 Task: Apply theme plum in current slide.
Action: Mouse moved to (414, 96)
Screenshot: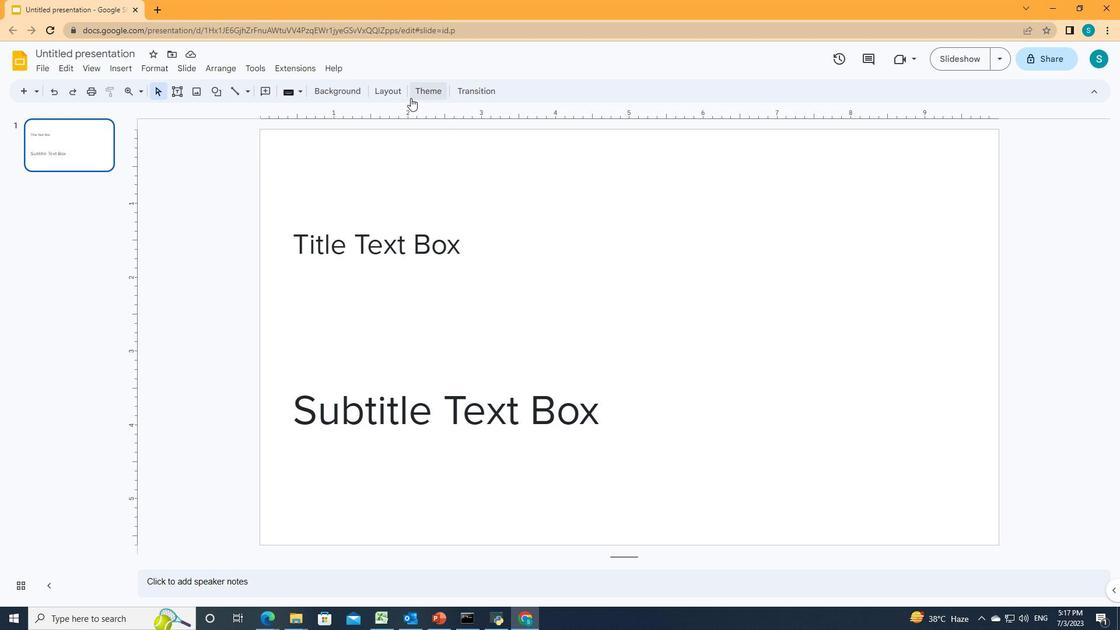 
Action: Mouse pressed left at (414, 96)
Screenshot: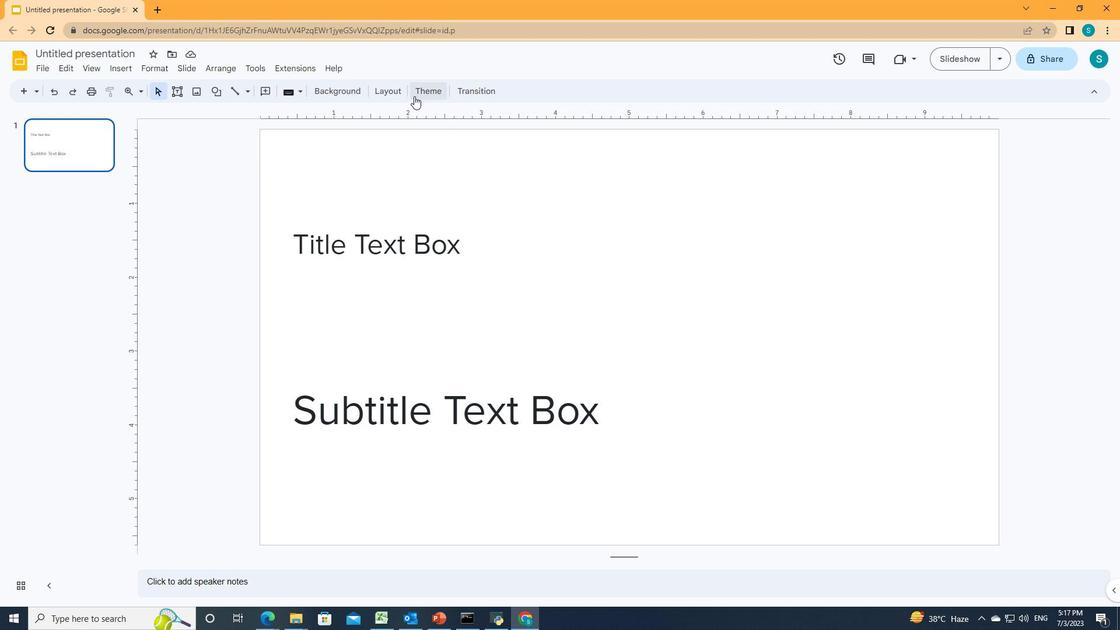 
Action: Mouse moved to (1010, 292)
Screenshot: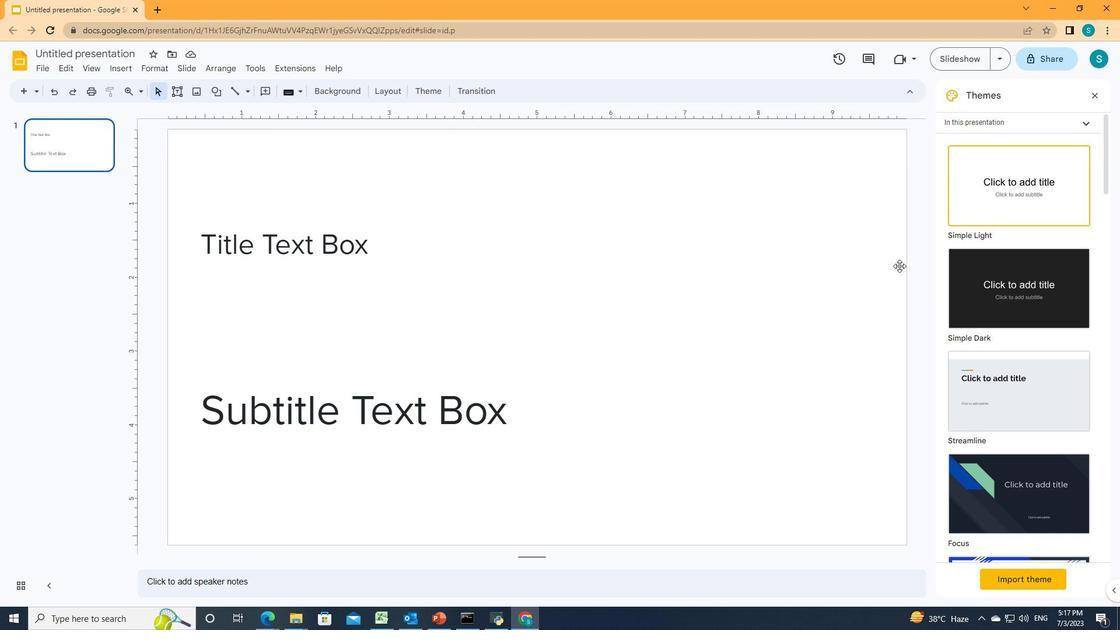 
Action: Mouse scrolled (1010, 291) with delta (0, 0)
Screenshot: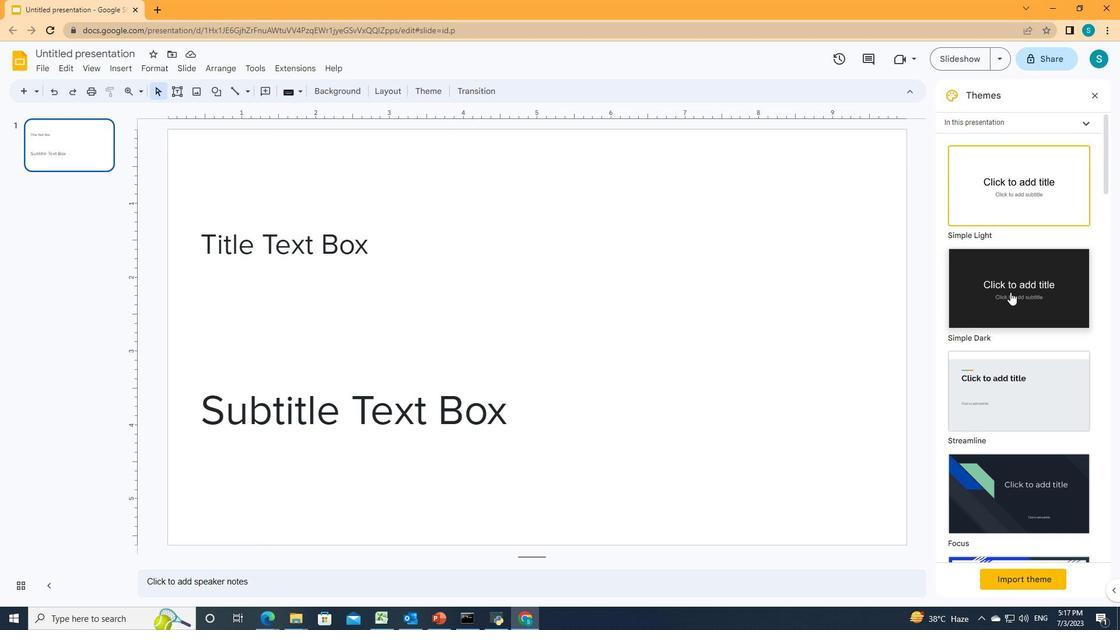 
Action: Mouse scrolled (1010, 291) with delta (0, 0)
Screenshot: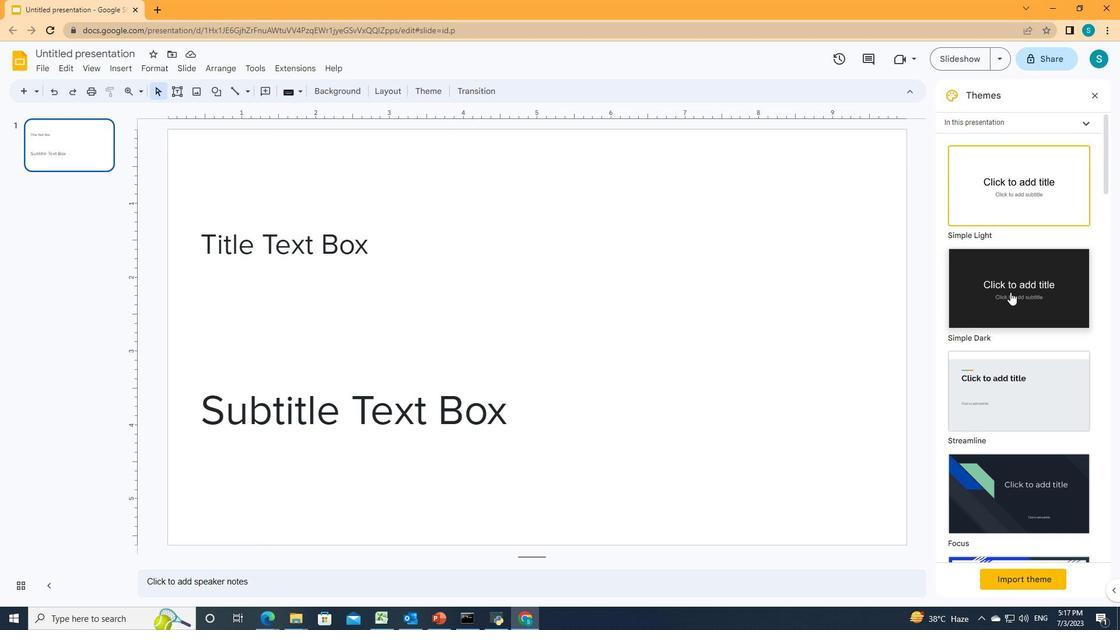 
Action: Mouse scrolled (1010, 291) with delta (0, 0)
Screenshot: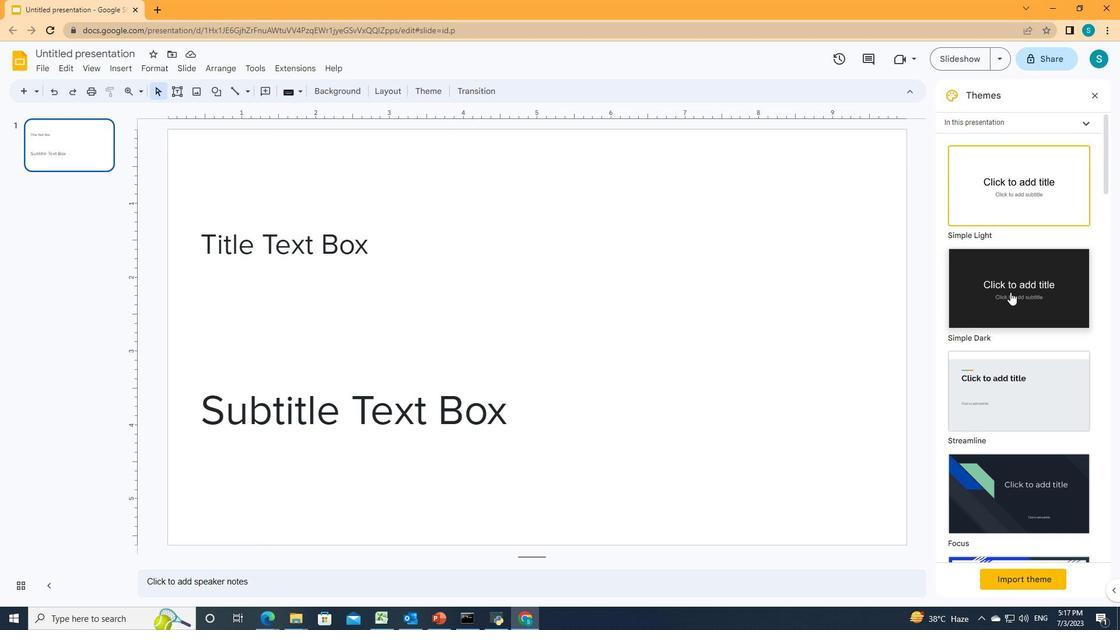 
Action: Mouse scrolled (1010, 291) with delta (0, 0)
Screenshot: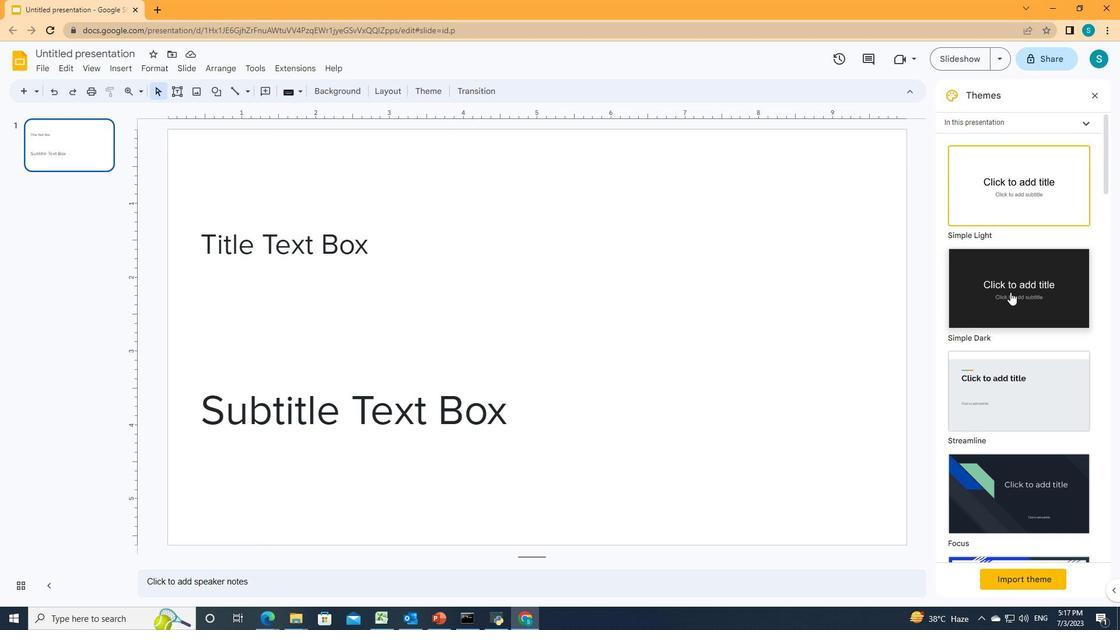 
Action: Mouse scrolled (1010, 291) with delta (0, 0)
Screenshot: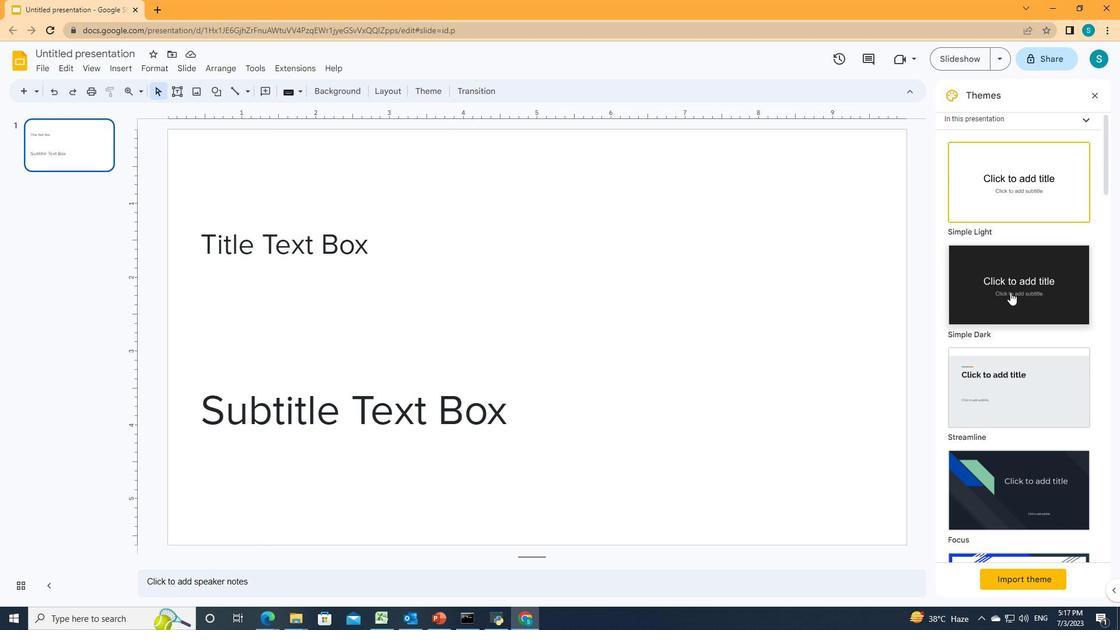 
Action: Mouse scrolled (1010, 291) with delta (0, 0)
Screenshot: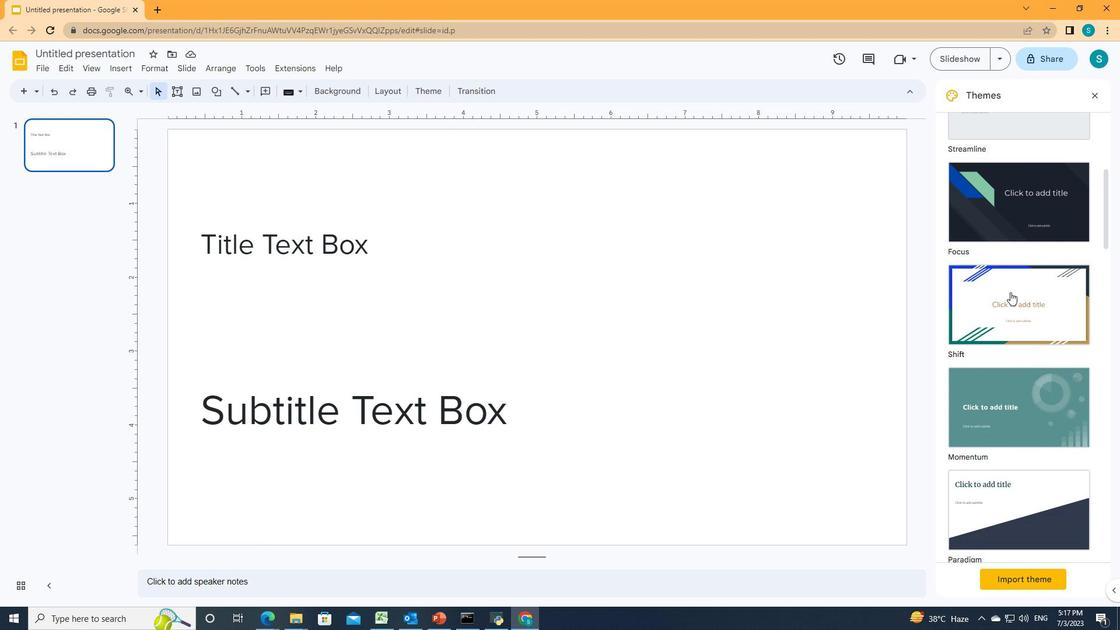 
Action: Mouse scrolled (1010, 291) with delta (0, 0)
Screenshot: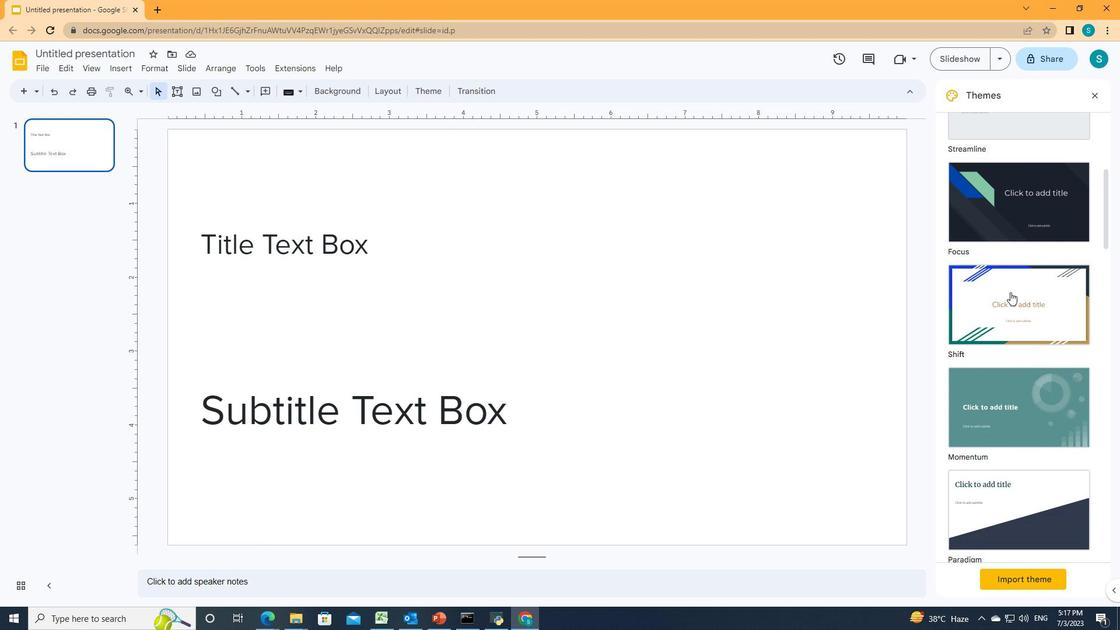 
Action: Mouse scrolled (1010, 291) with delta (0, 0)
Screenshot: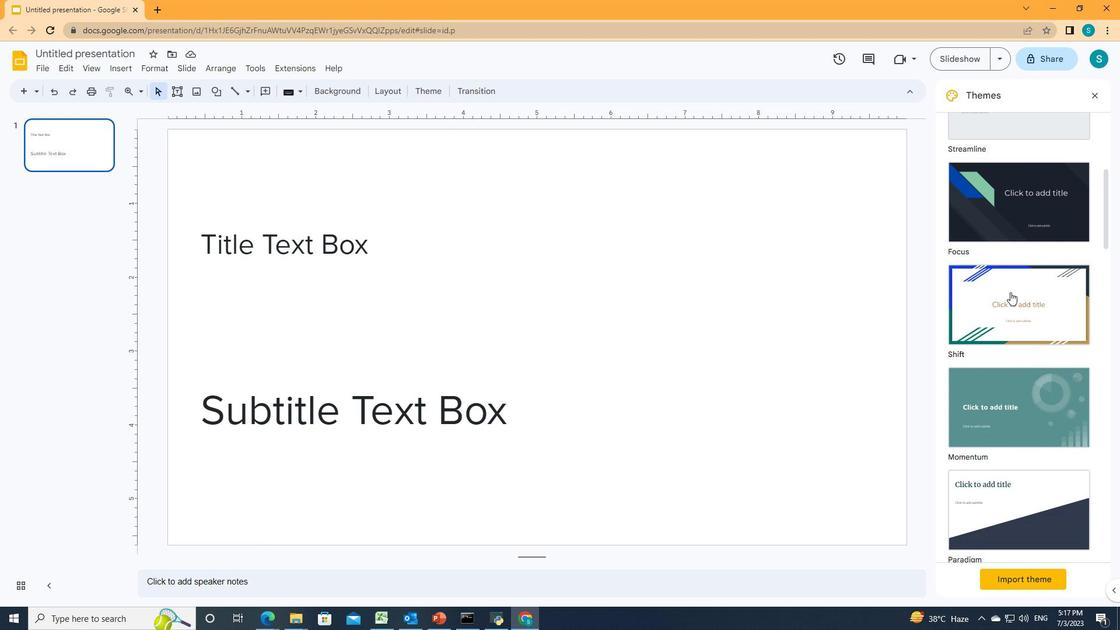 
Action: Mouse scrolled (1010, 291) with delta (0, 0)
Screenshot: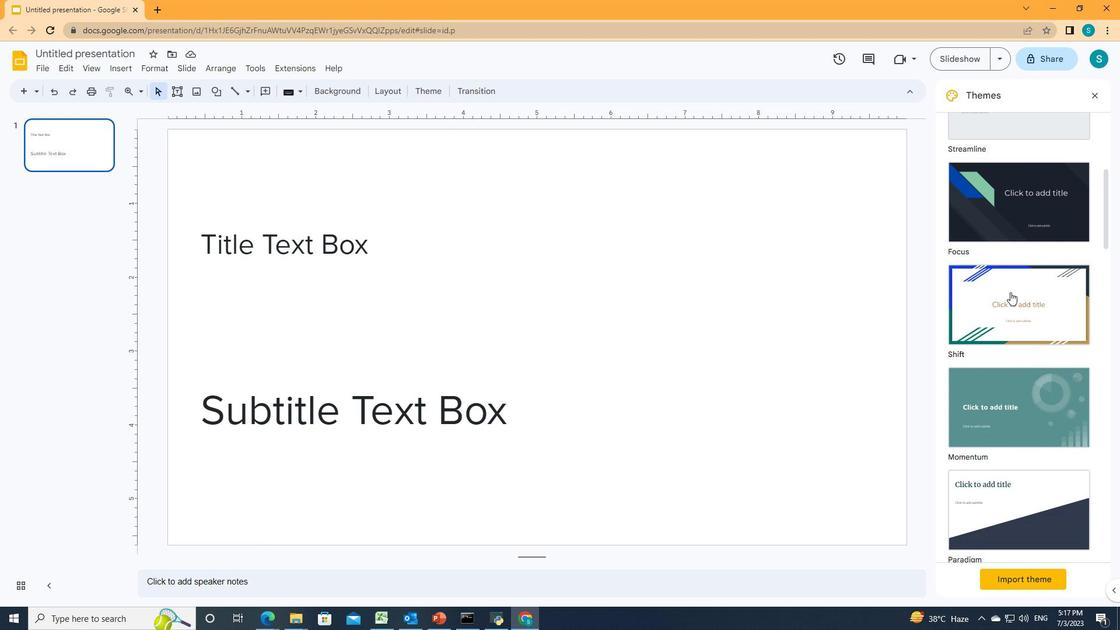 
Action: Mouse scrolled (1010, 291) with delta (0, 0)
Screenshot: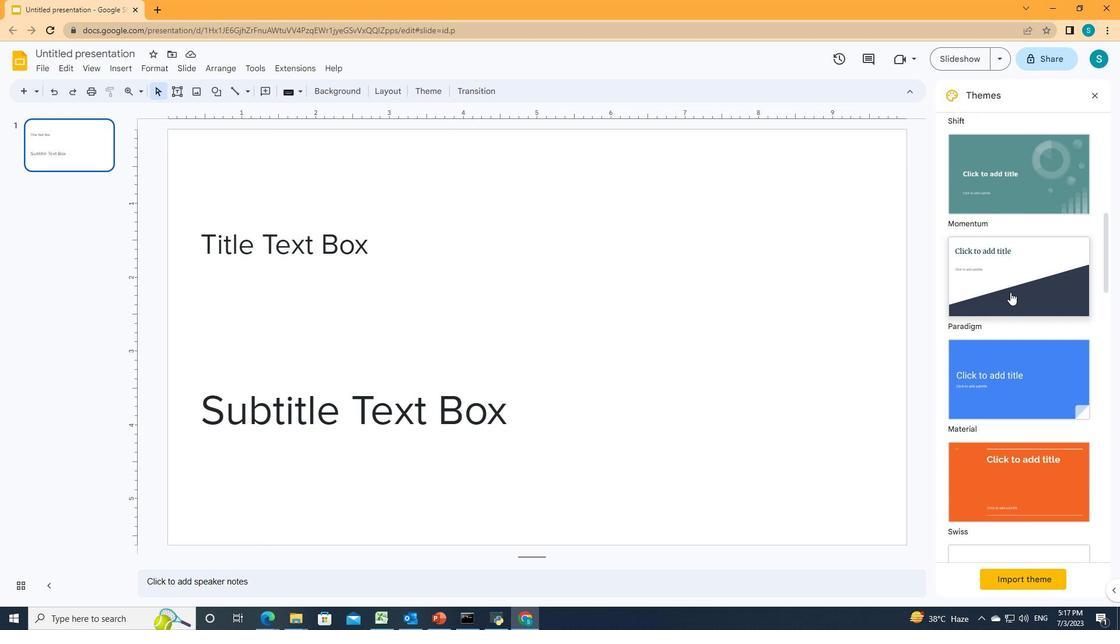 
Action: Mouse scrolled (1010, 291) with delta (0, 0)
Screenshot: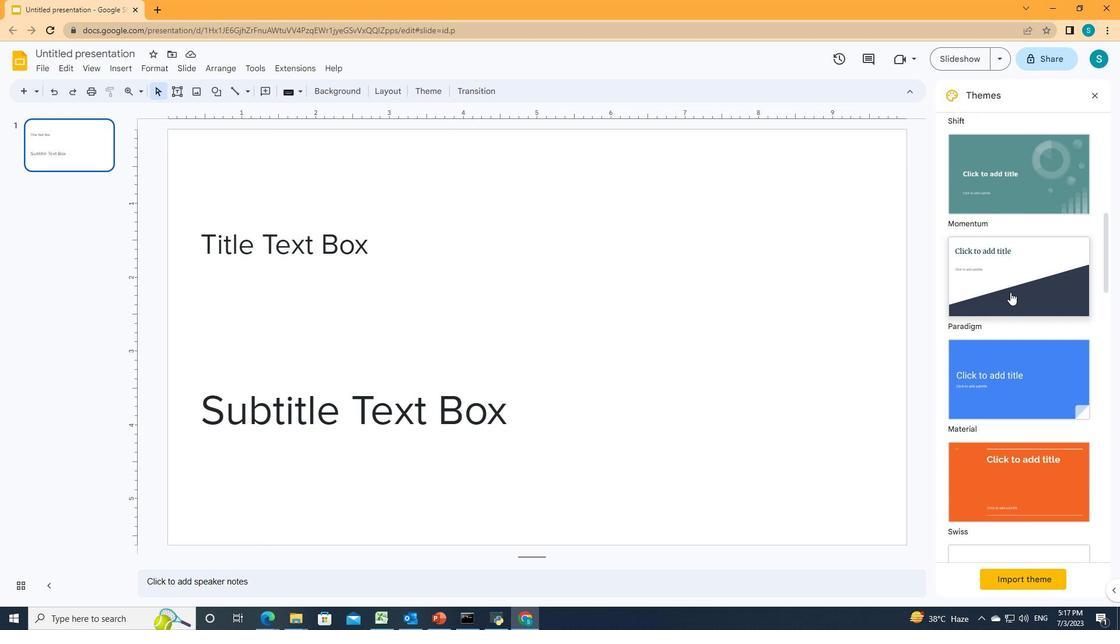 
Action: Mouse scrolled (1010, 291) with delta (0, 0)
Screenshot: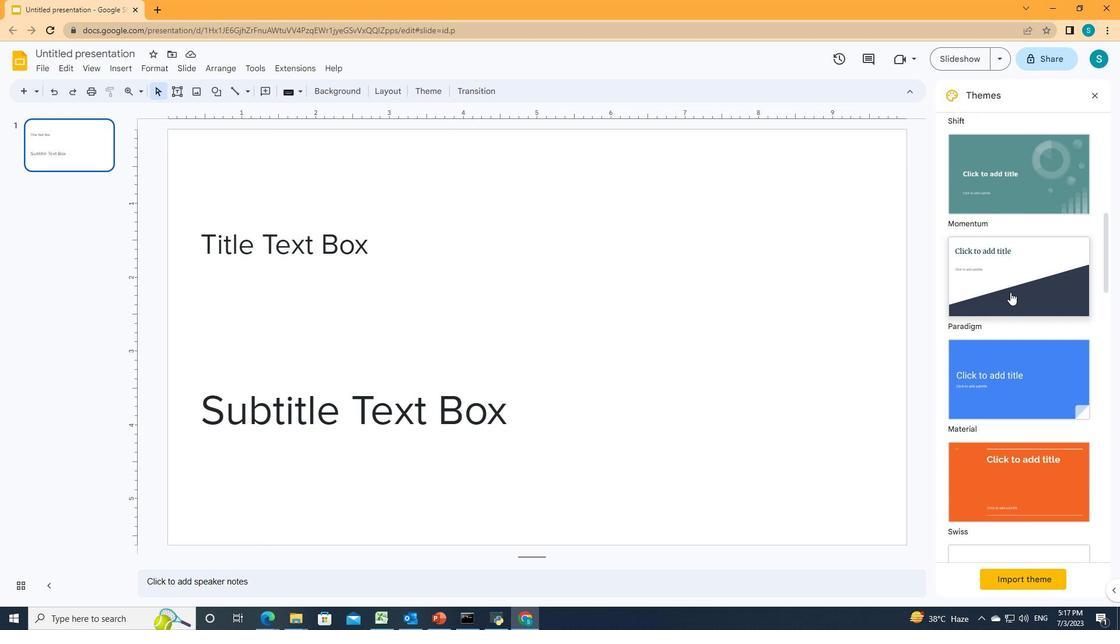 
Action: Mouse scrolled (1010, 291) with delta (0, 0)
Screenshot: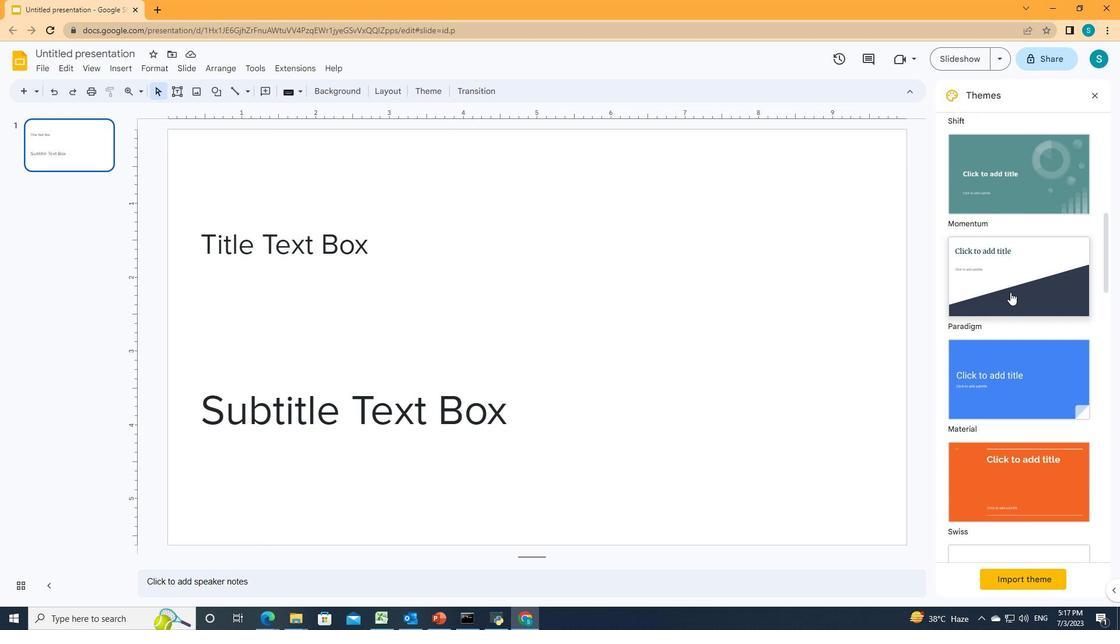 
Action: Mouse scrolled (1010, 291) with delta (0, 0)
Screenshot: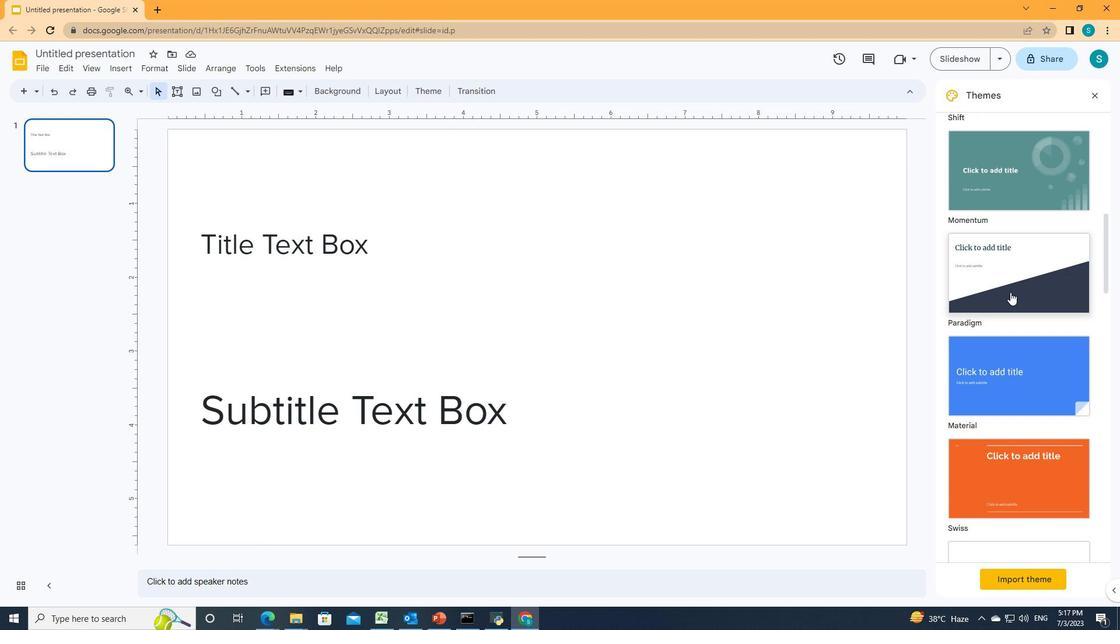 
Action: Mouse scrolled (1010, 291) with delta (0, 0)
Screenshot: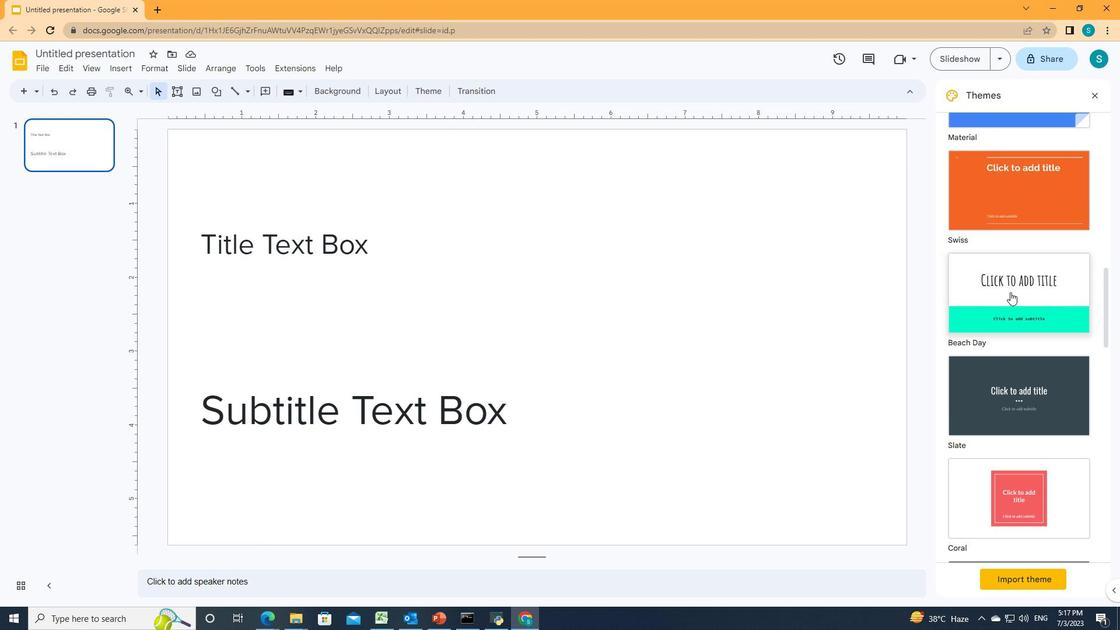 
Action: Mouse scrolled (1010, 291) with delta (0, 0)
Screenshot: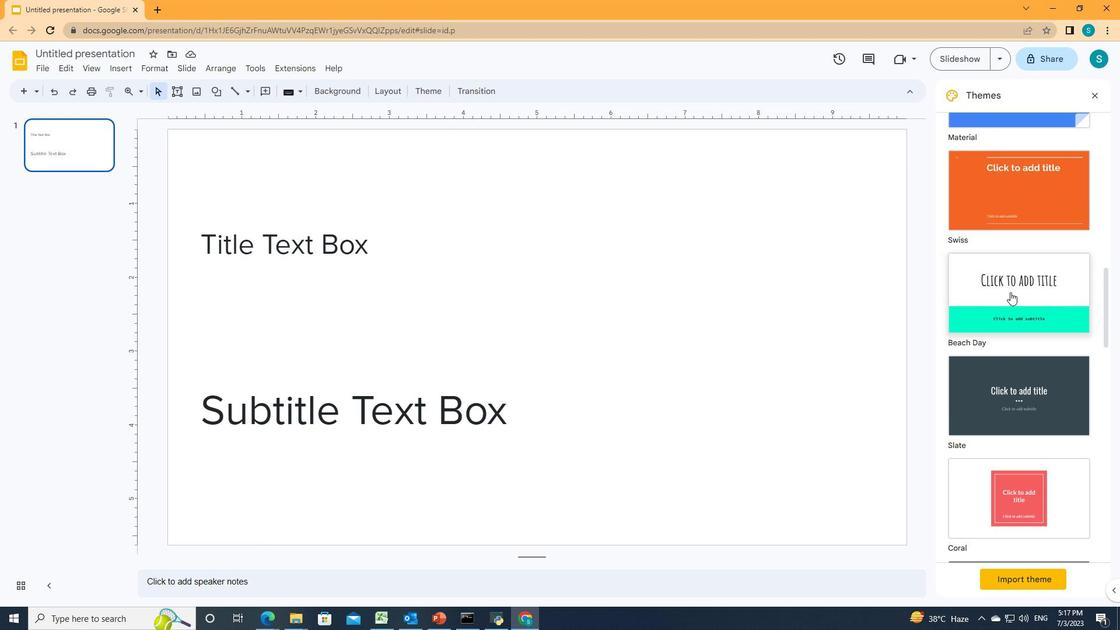 
Action: Mouse scrolled (1010, 291) with delta (0, 0)
Screenshot: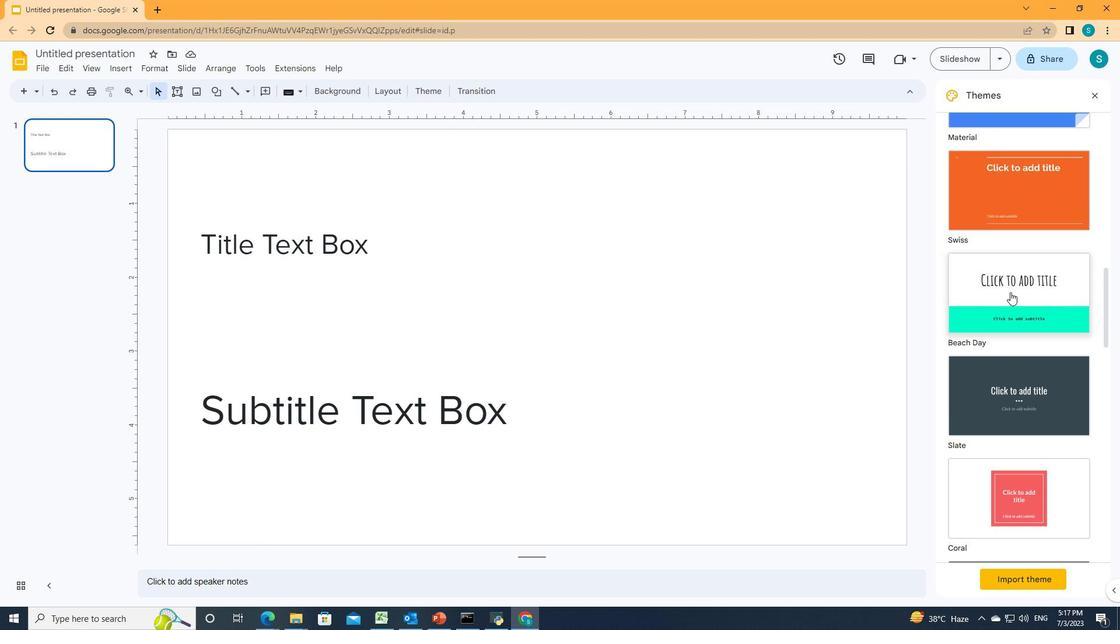 
Action: Mouse scrolled (1010, 291) with delta (0, 0)
Screenshot: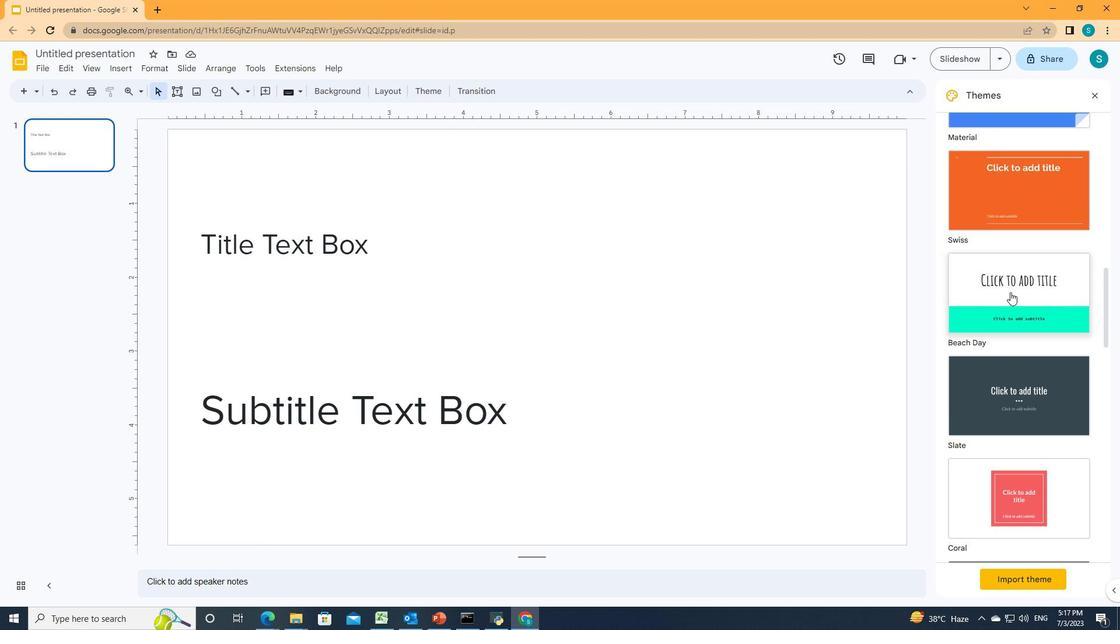 
Action: Mouse scrolled (1010, 291) with delta (0, 0)
Screenshot: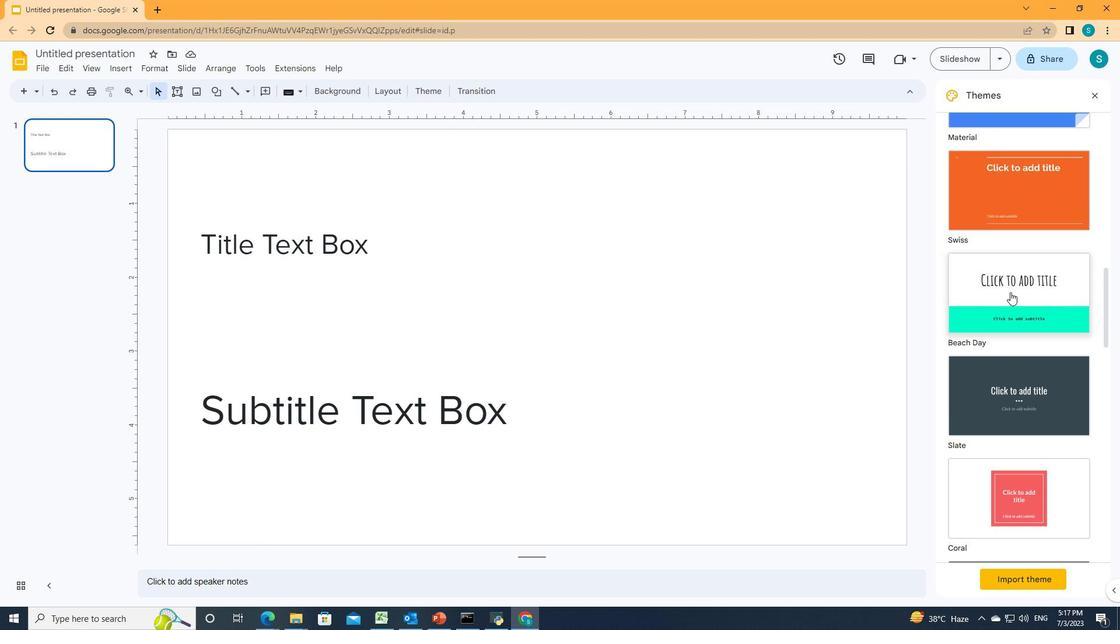 
Action: Mouse scrolled (1010, 291) with delta (0, 0)
Screenshot: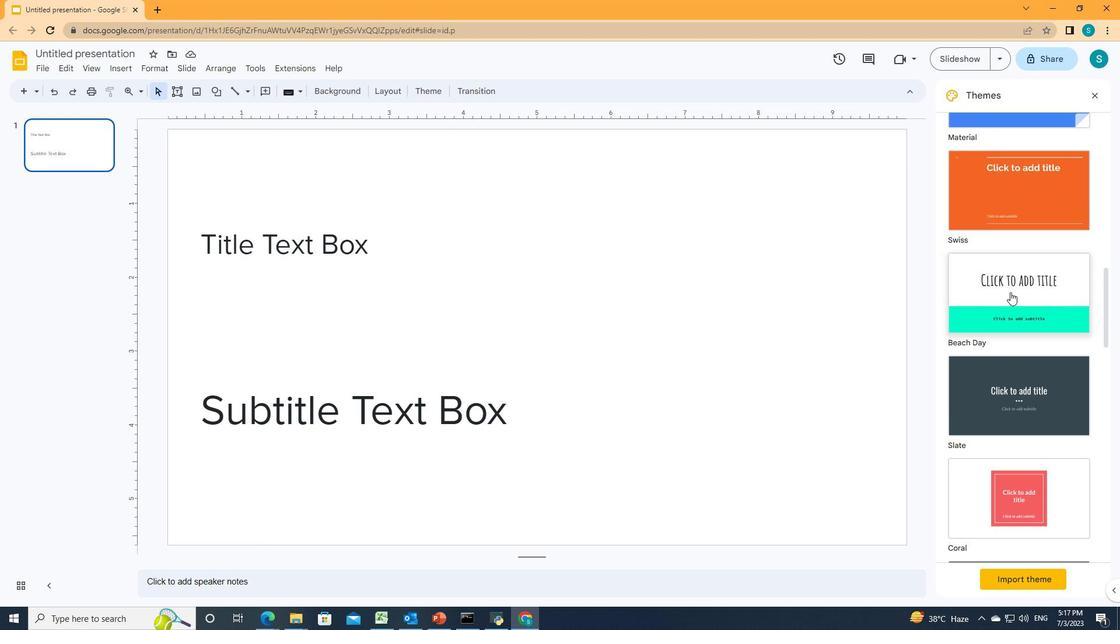 
Action: Mouse moved to (1018, 352)
Screenshot: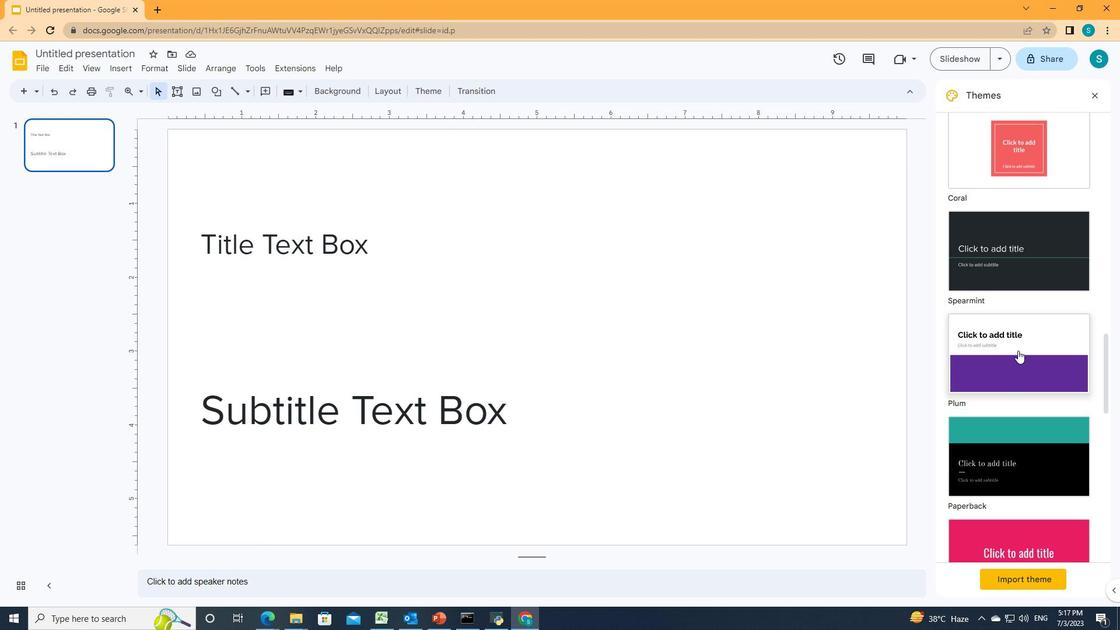 
Action: Mouse pressed left at (1018, 352)
Screenshot: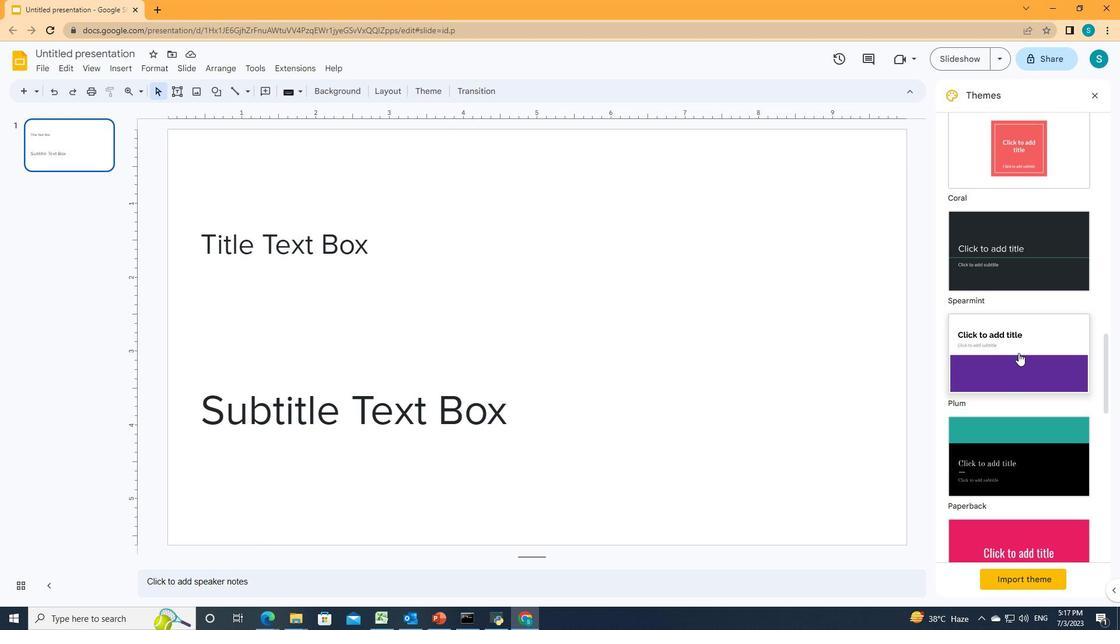 
Action: Mouse moved to (1018, 354)
Screenshot: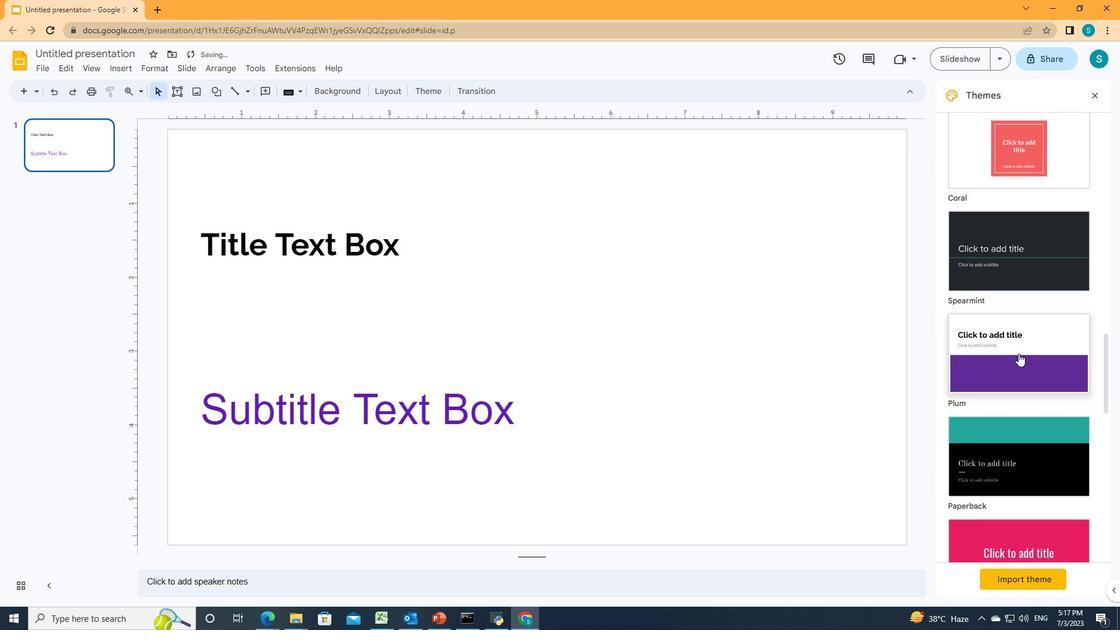 
